 Task: Open Card Card0000000045 in Board Board0000000012 in Workspace WS0000000004 in Trello. Add Member Ayush98111@gmail.com to Card Card0000000045 in Board Board0000000012 in Workspace WS0000000004 in Trello. Add Purple Label titled Label0000000045 to Card Card0000000045 in Board Board0000000012 in Workspace WS0000000004 in Trello. Add Checklist CL0000000045 to Card Card0000000045 in Board Board0000000012 in Workspace WS0000000004 in Trello. Add Dates with Start Date as Aug 01 2023 and Due Date as Aug 31 2023 to Card Card0000000045 in Board Board0000000012 in Workspace WS0000000004 in Trello
Action: Mouse moved to (65, 358)
Screenshot: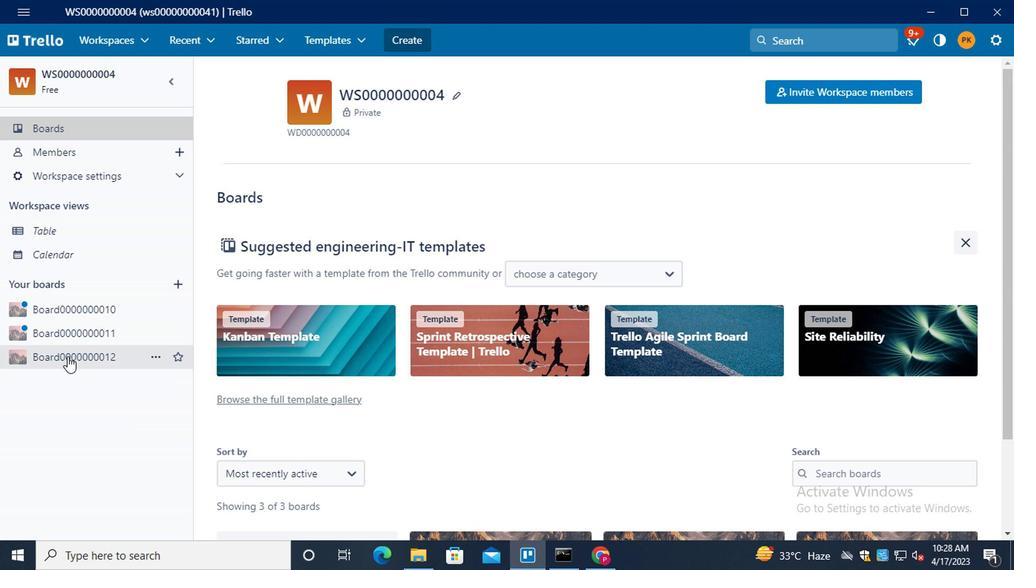 
Action: Mouse pressed left at (65, 358)
Screenshot: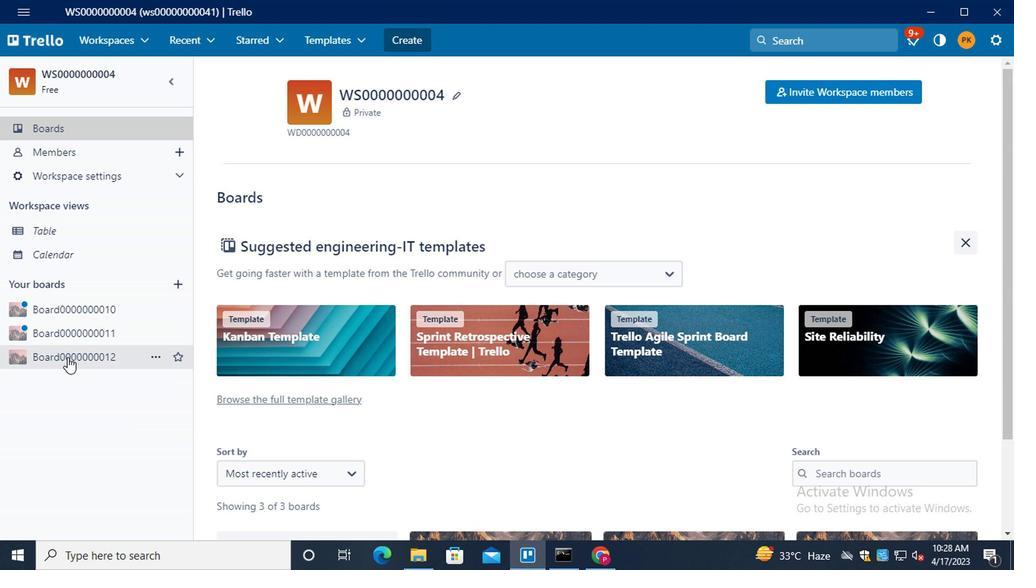 
Action: Mouse moved to (317, 174)
Screenshot: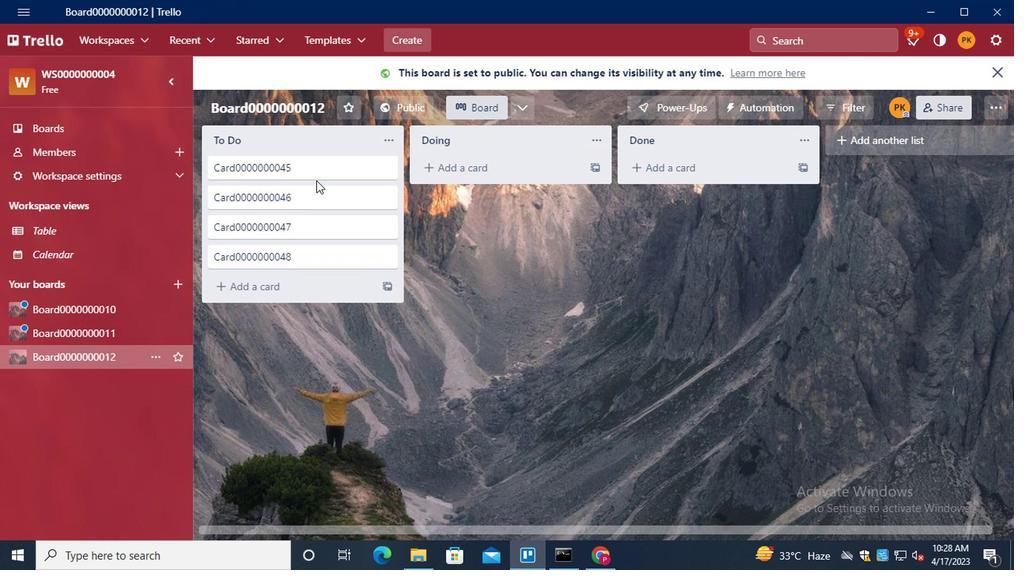 
Action: Mouse pressed left at (317, 174)
Screenshot: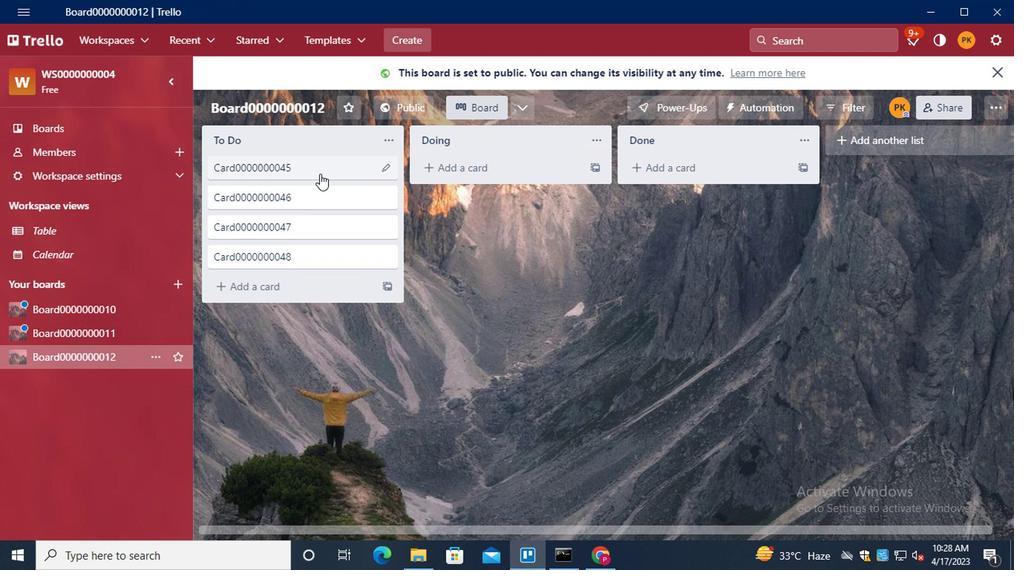 
Action: Mouse moved to (703, 148)
Screenshot: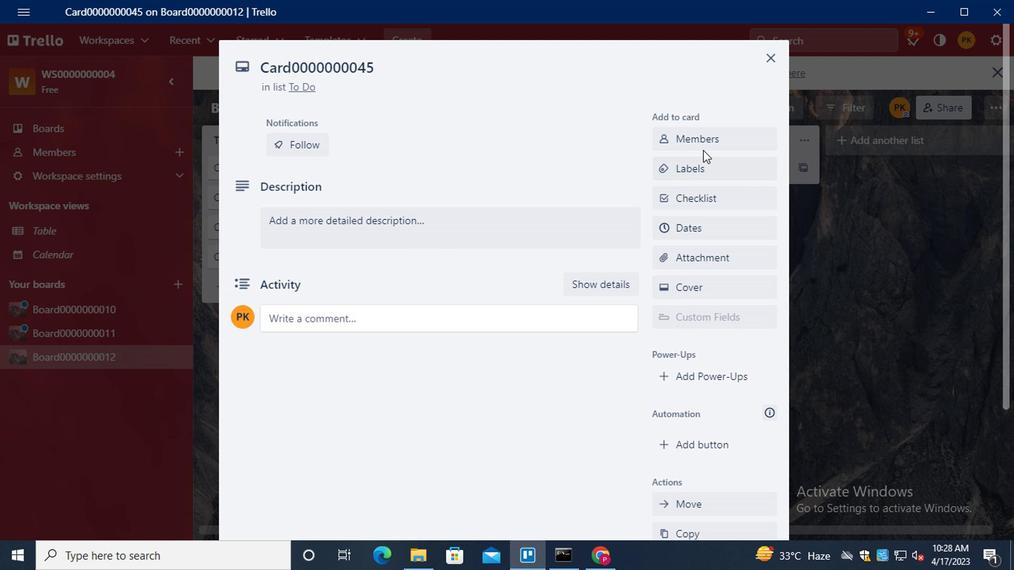
Action: Mouse pressed left at (703, 148)
Screenshot: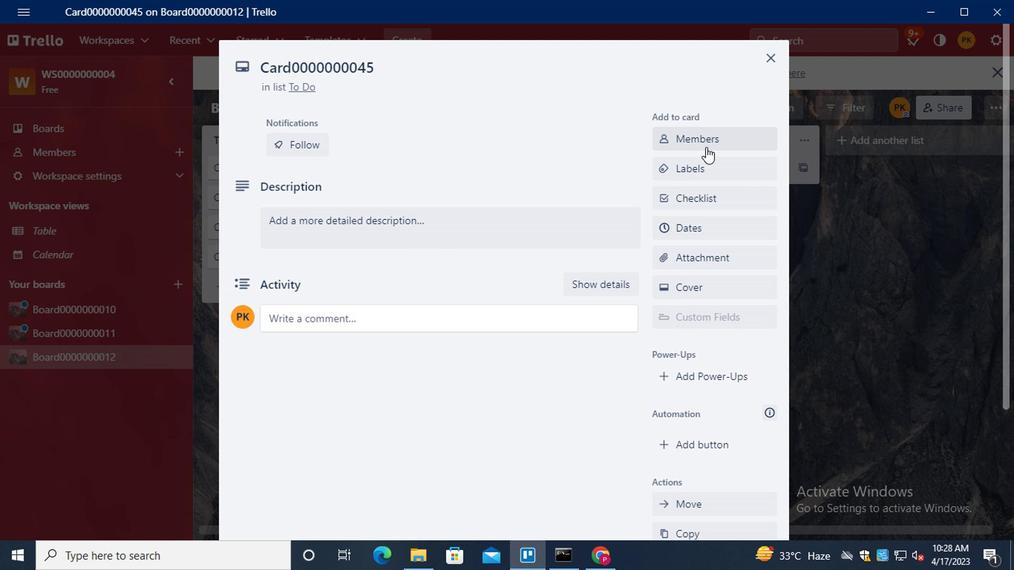 
Action: Key pressed <Key.shift>AYU
Screenshot: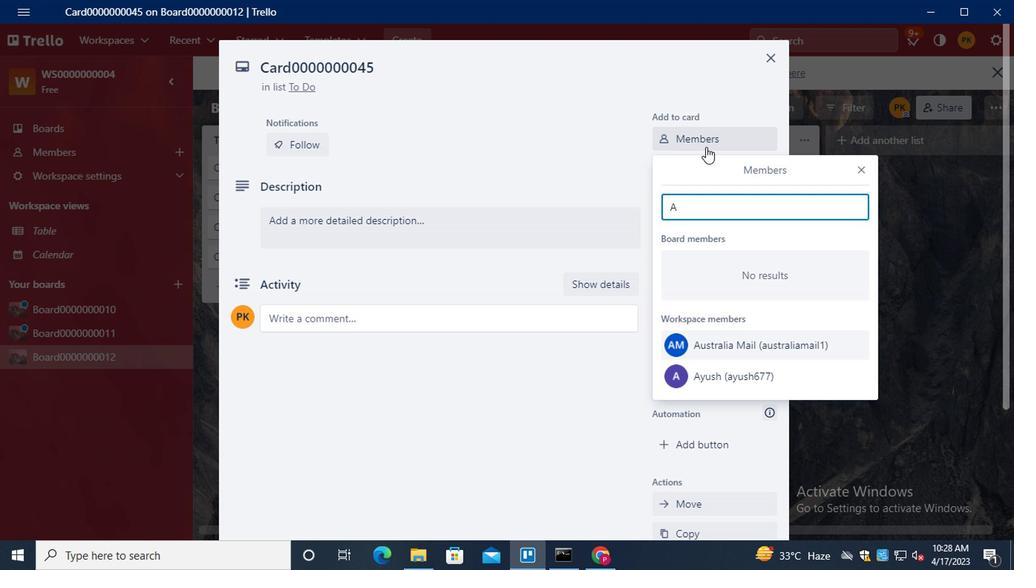 
Action: Mouse moved to (754, 338)
Screenshot: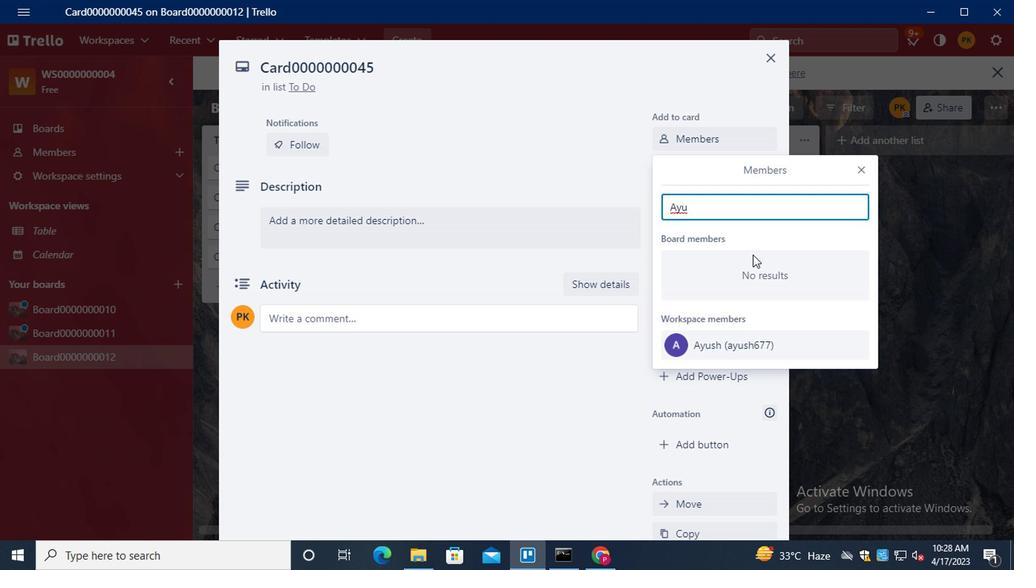
Action: Mouse pressed left at (754, 338)
Screenshot: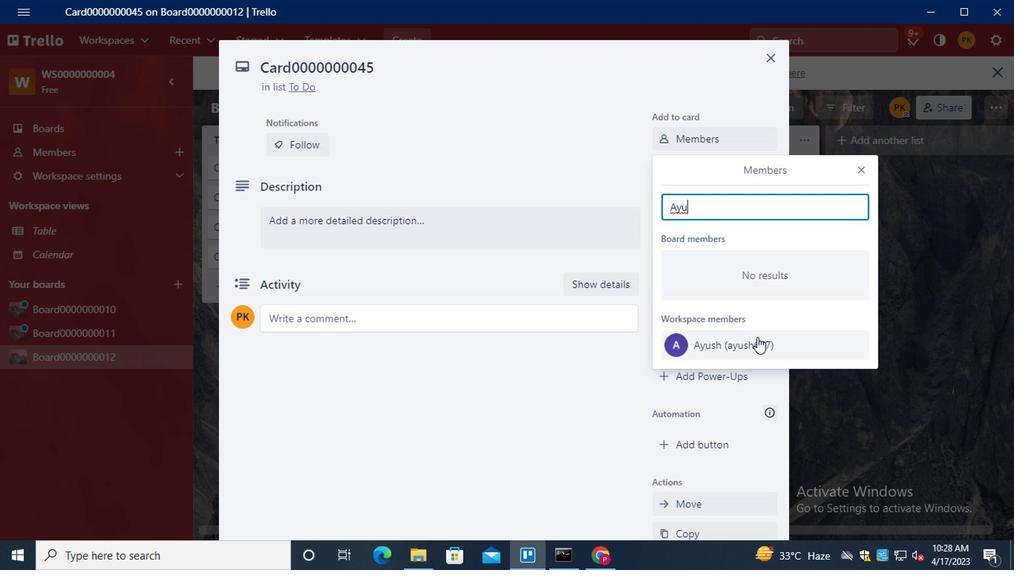 
Action: Mouse moved to (862, 172)
Screenshot: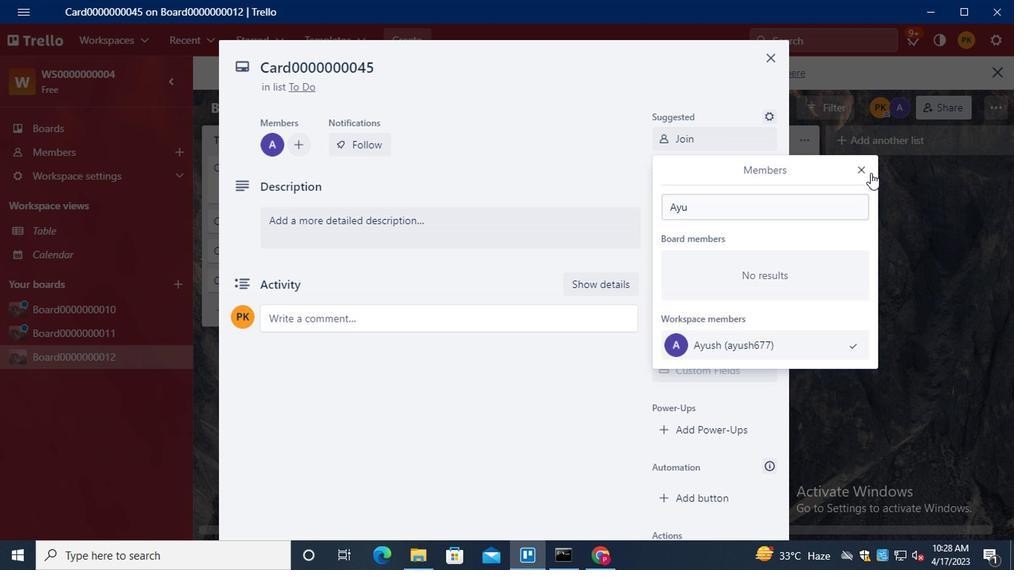 
Action: Mouse pressed left at (862, 172)
Screenshot: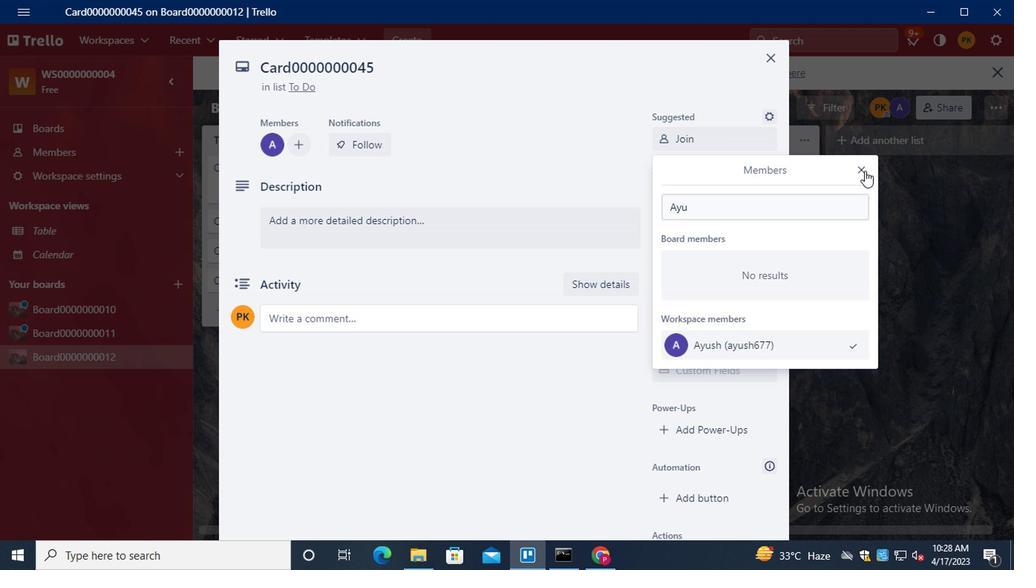 
Action: Mouse moved to (705, 229)
Screenshot: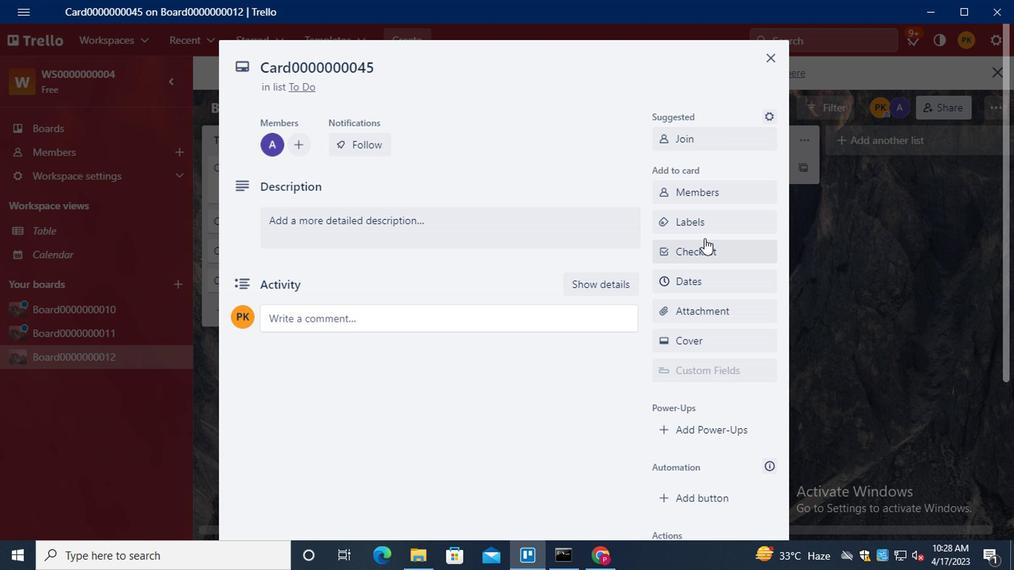 
Action: Mouse pressed left at (705, 229)
Screenshot: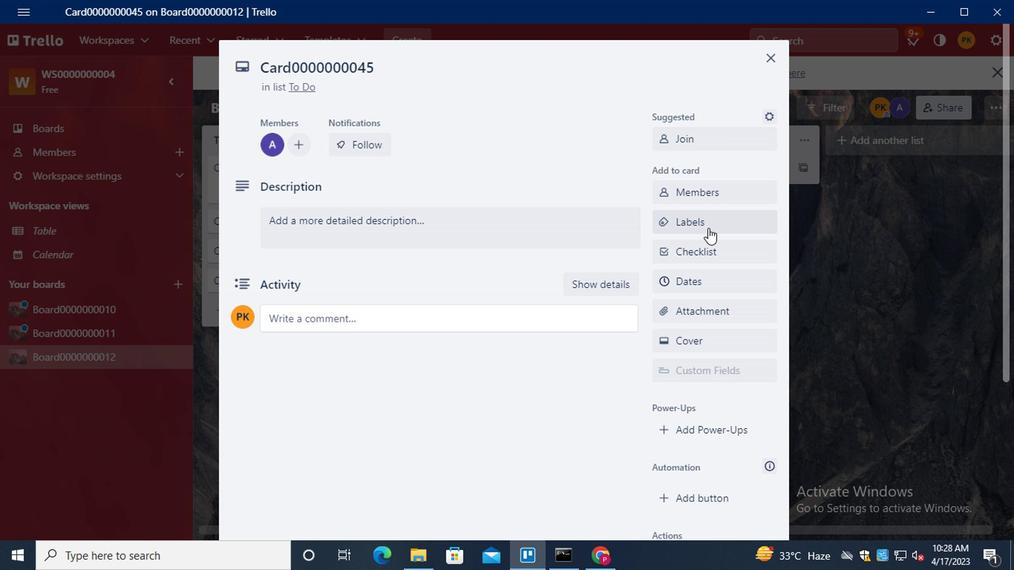 
Action: Mouse moved to (738, 336)
Screenshot: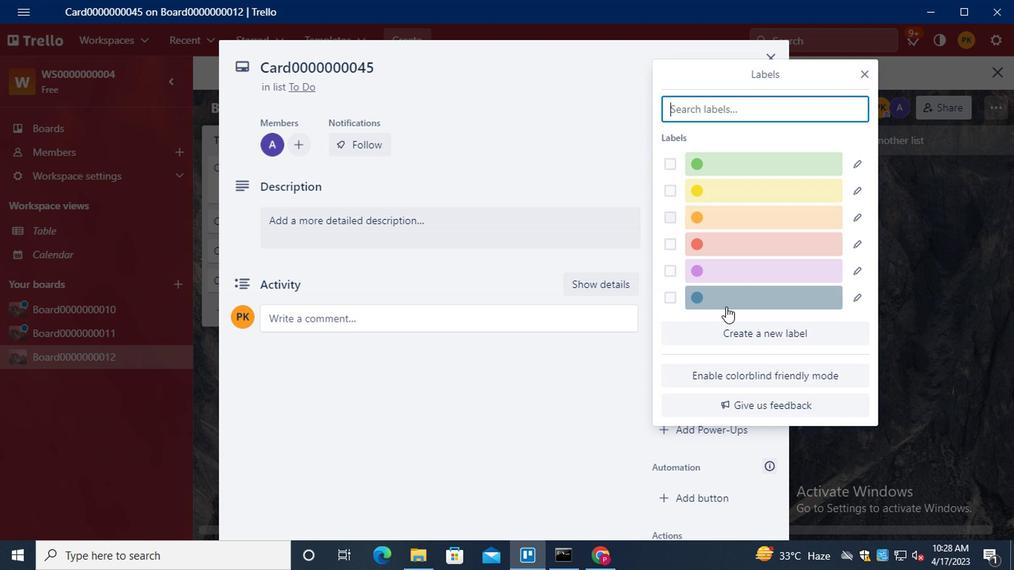 
Action: Mouse pressed left at (738, 336)
Screenshot: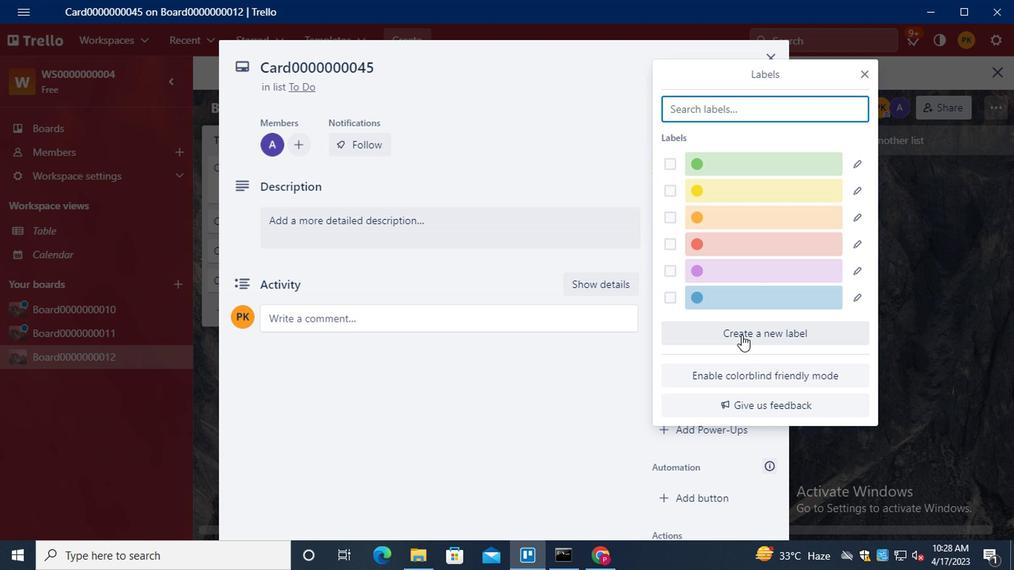 
Action: Mouse moved to (746, 205)
Screenshot: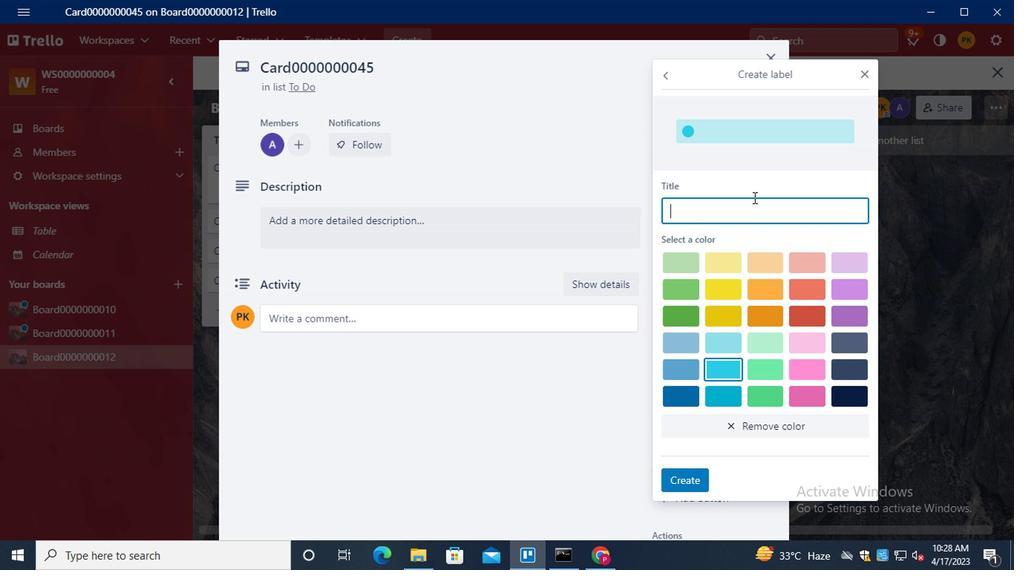 
Action: Key pressed <Key.shift>LABEL
Screenshot: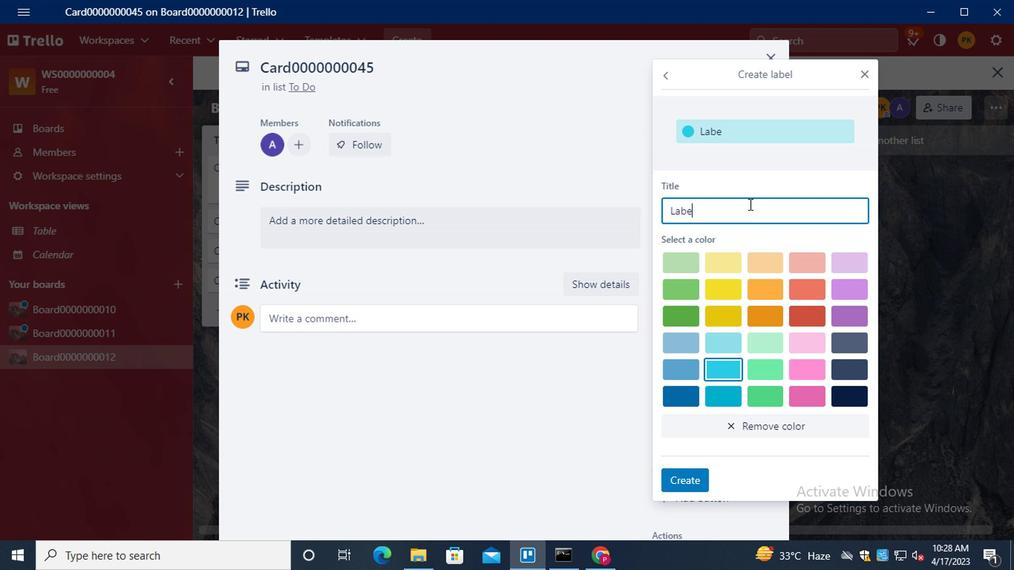 
Action: Mouse moved to (836, 292)
Screenshot: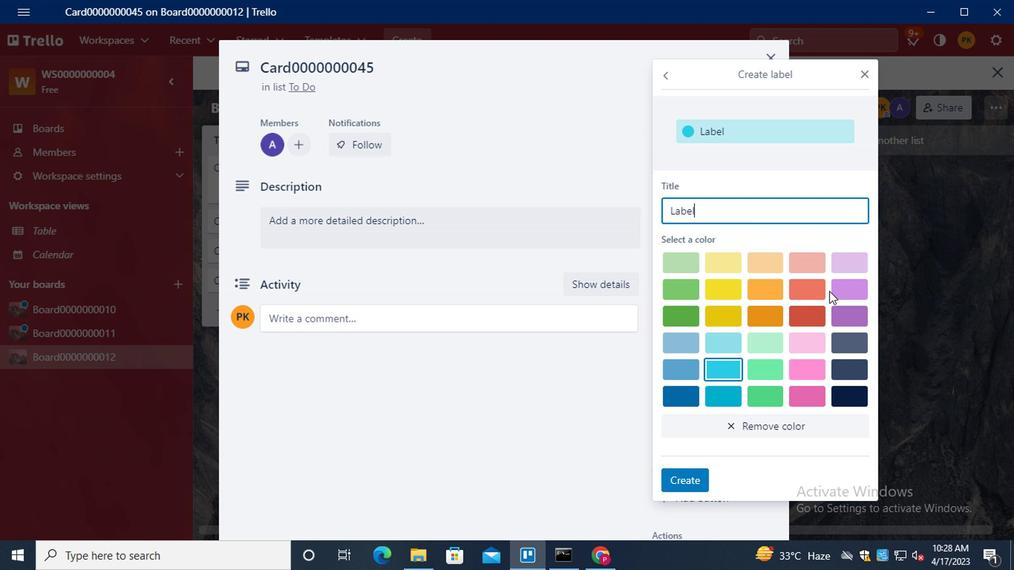 
Action: Mouse pressed left at (836, 292)
Screenshot: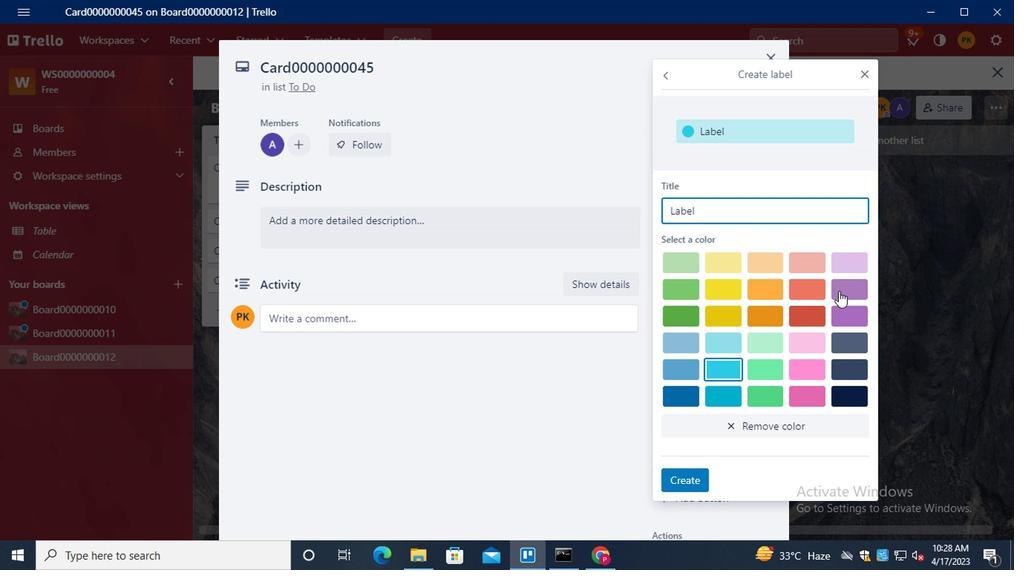 
Action: Mouse moved to (779, 205)
Screenshot: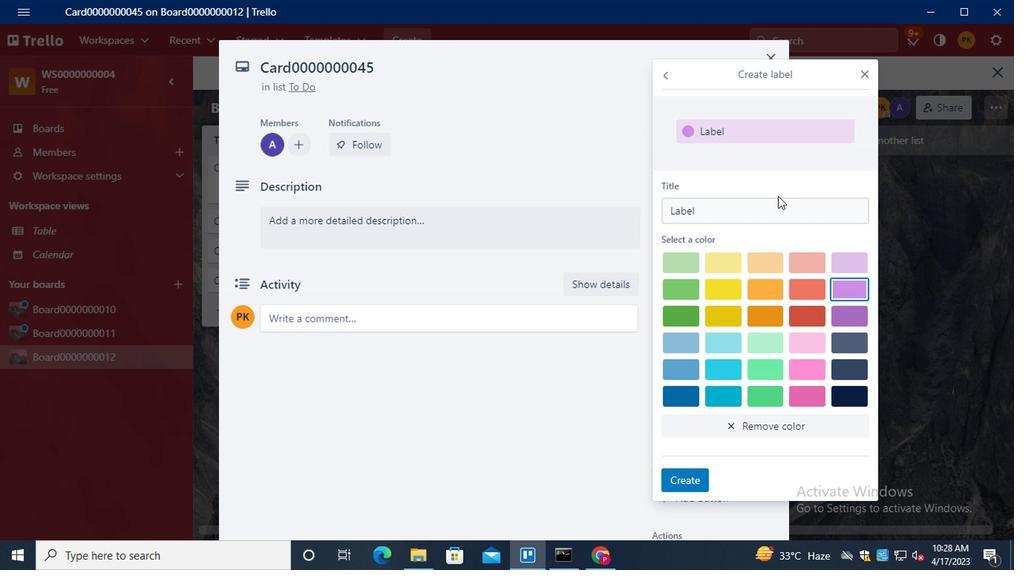 
Action: Mouse pressed left at (779, 205)
Screenshot: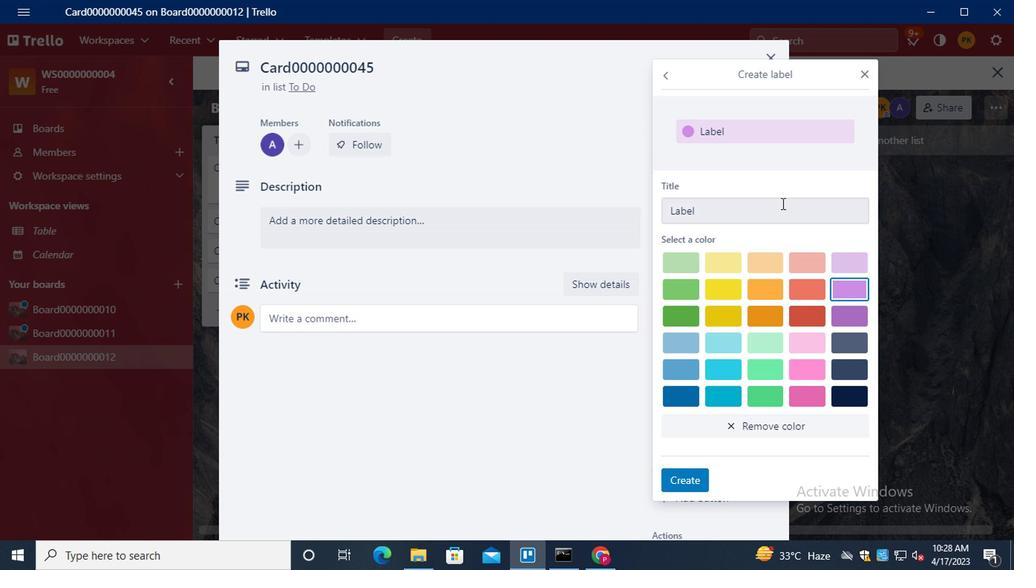 
Action: Key pressed 0000000045
Screenshot: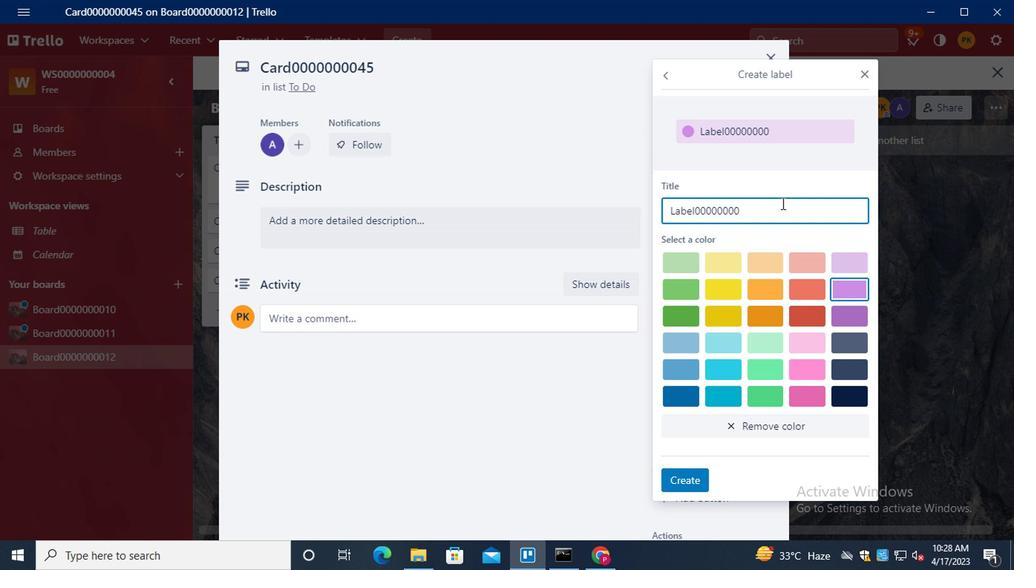
Action: Mouse moved to (691, 471)
Screenshot: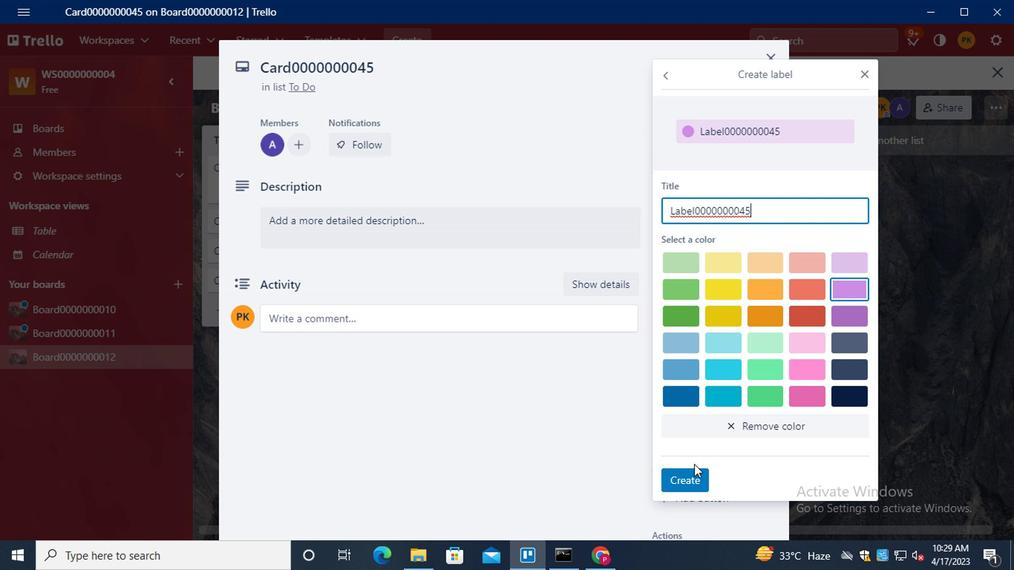 
Action: Mouse pressed left at (691, 471)
Screenshot: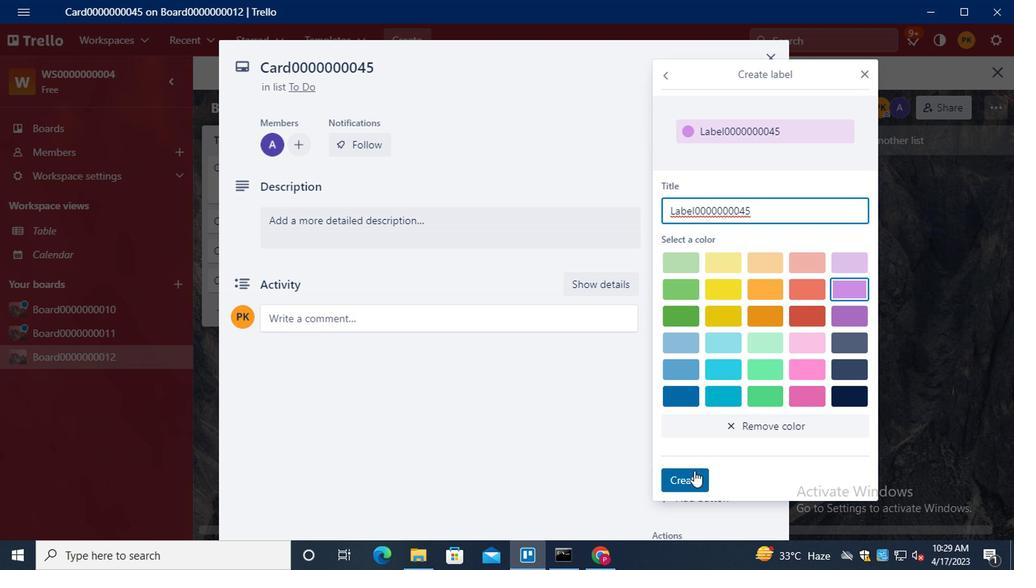 
Action: Mouse moved to (865, 76)
Screenshot: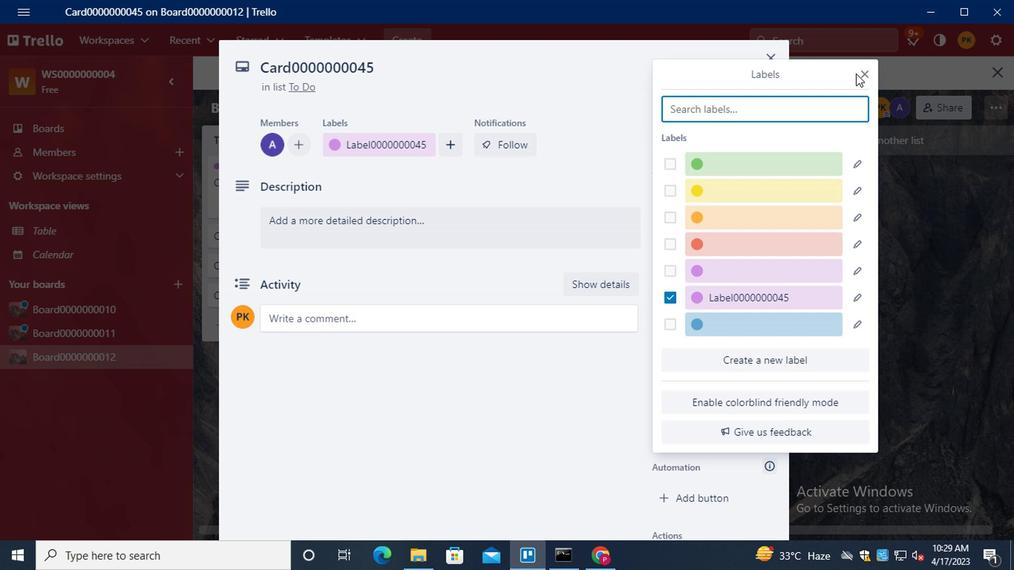 
Action: Mouse pressed left at (865, 76)
Screenshot: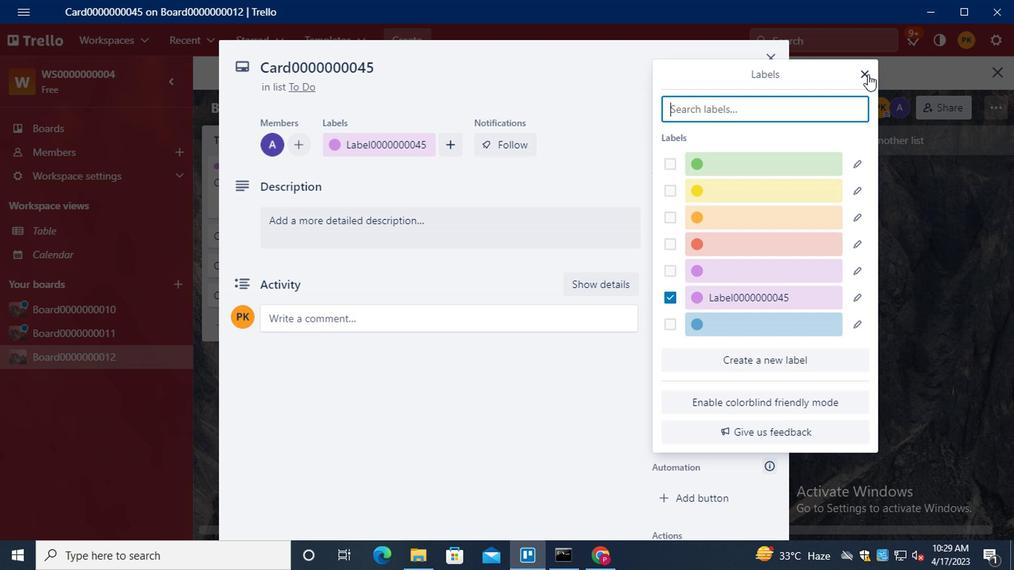 
Action: Mouse moved to (689, 255)
Screenshot: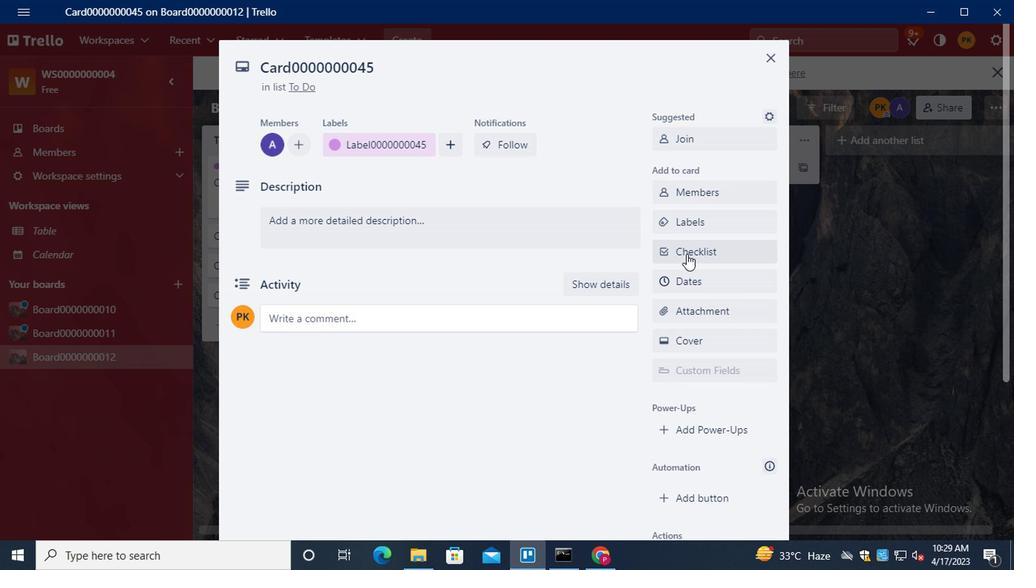
Action: Mouse pressed left at (689, 255)
Screenshot: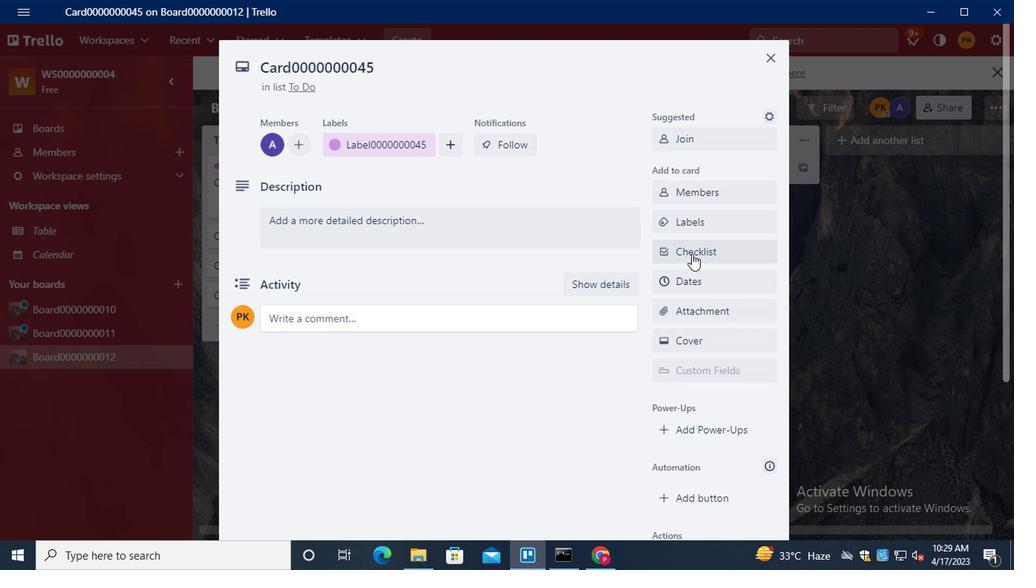 
Action: Key pressed <Key.shift>CL0000000045
Screenshot: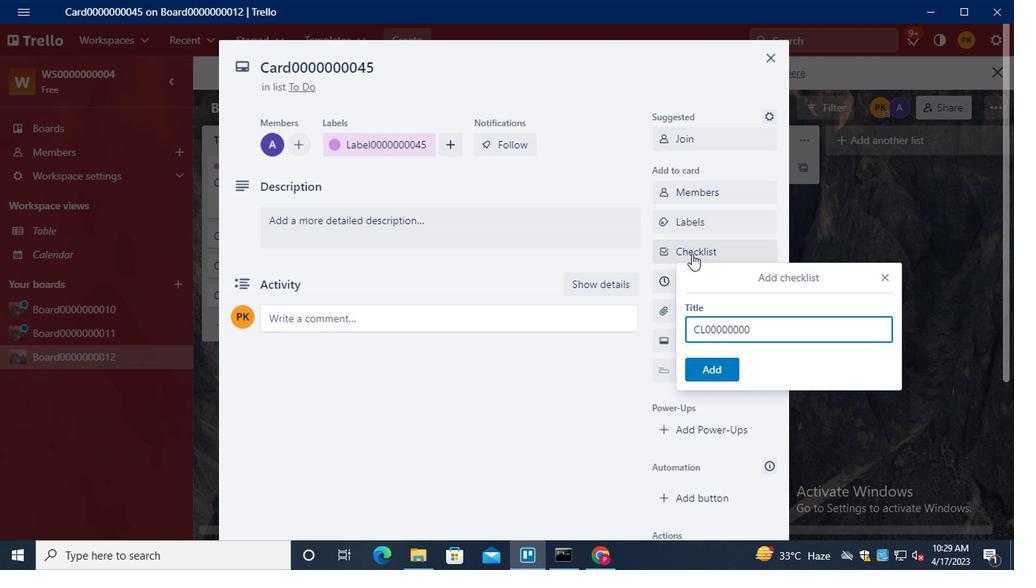 
Action: Mouse moved to (718, 371)
Screenshot: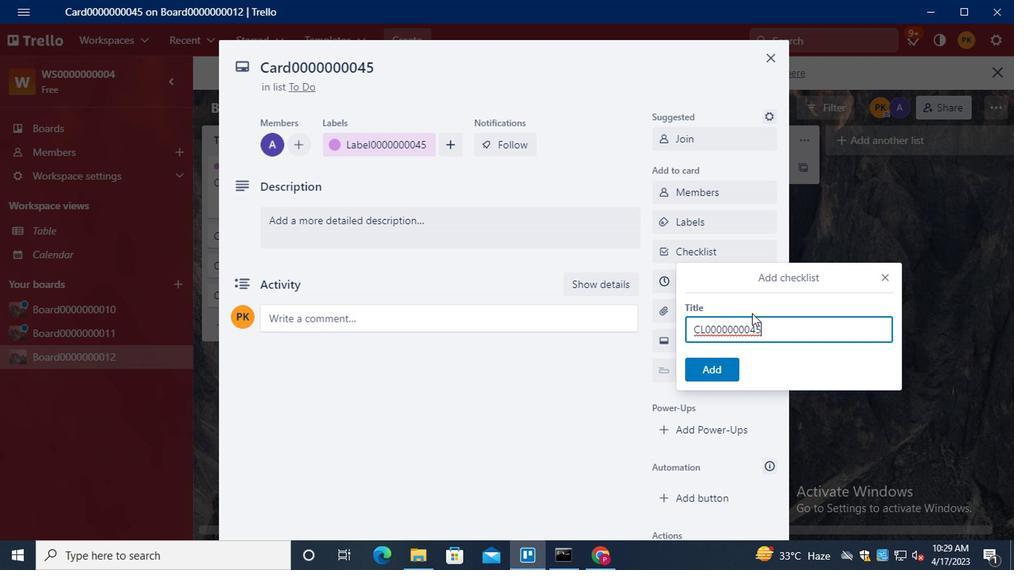 
Action: Mouse pressed left at (718, 371)
Screenshot: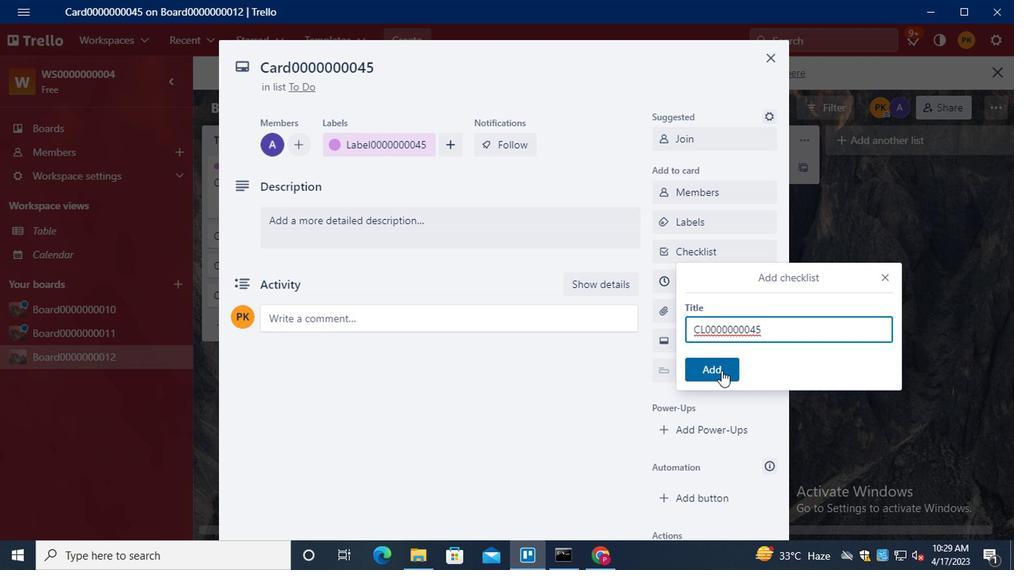 
Action: Mouse moved to (674, 280)
Screenshot: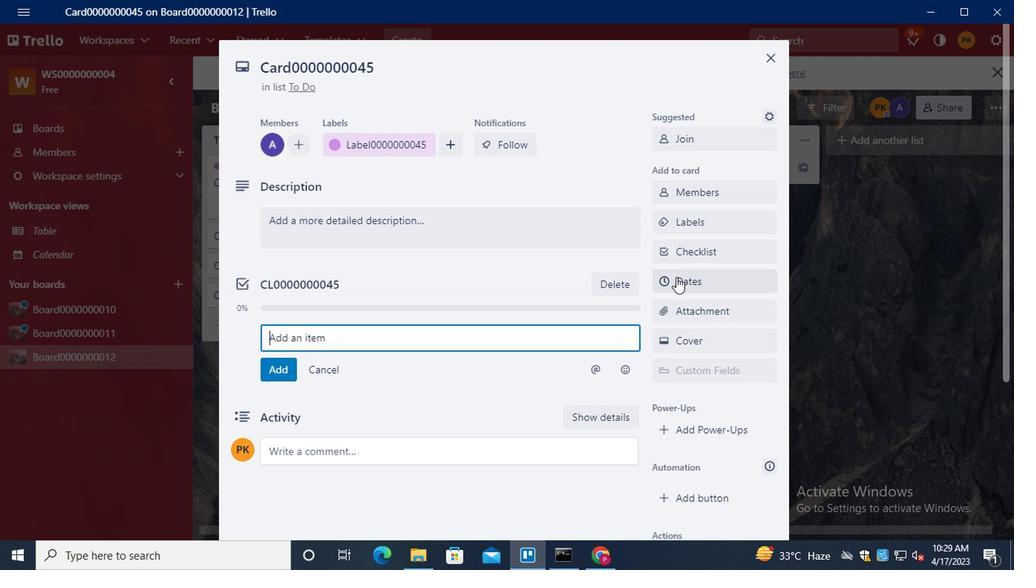 
Action: Mouse pressed left at (674, 280)
Screenshot: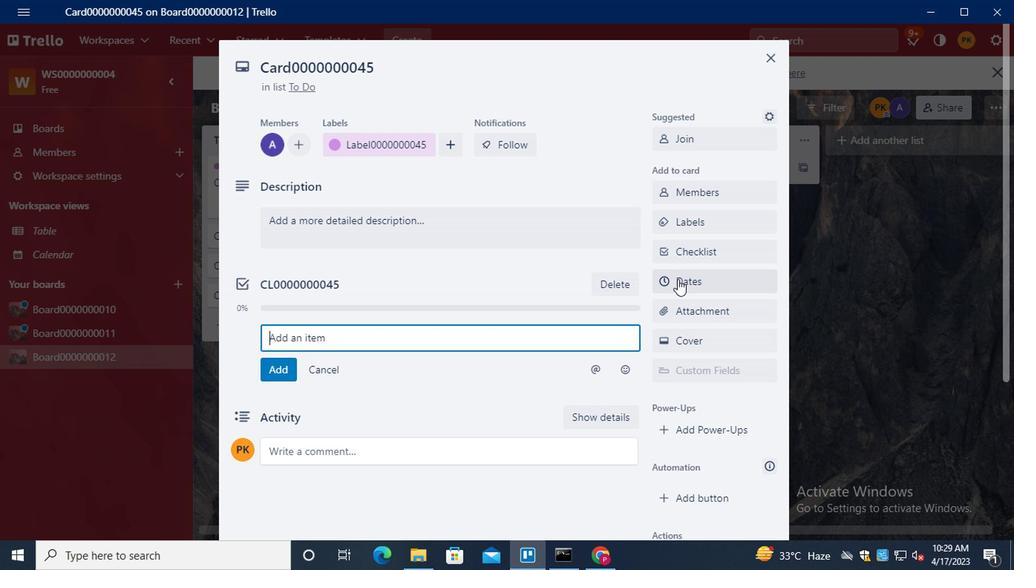 
Action: Mouse moved to (670, 347)
Screenshot: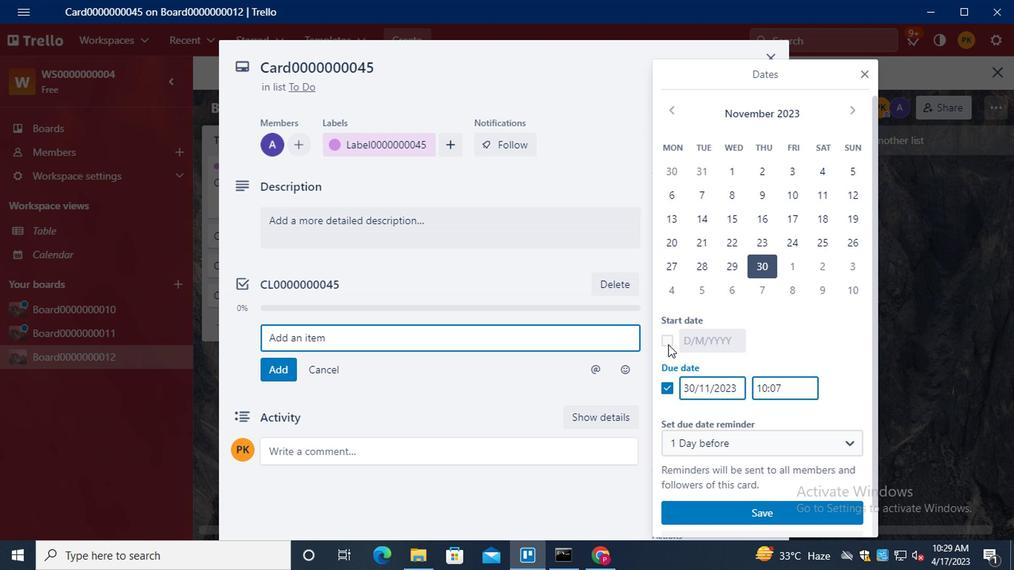 
Action: Mouse pressed left at (670, 347)
Screenshot: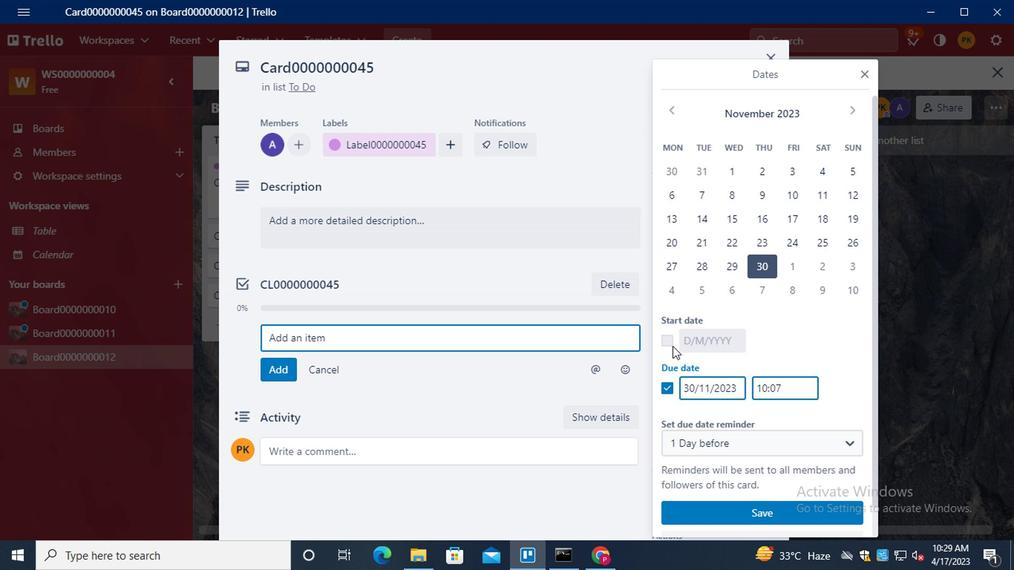 
Action: Mouse moved to (675, 113)
Screenshot: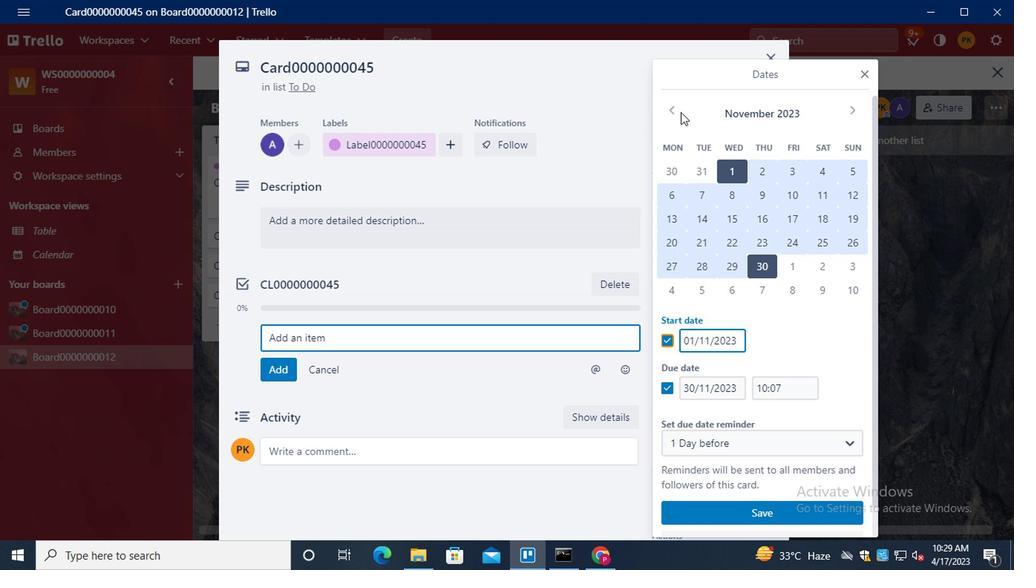 
Action: Mouse pressed left at (675, 113)
Screenshot: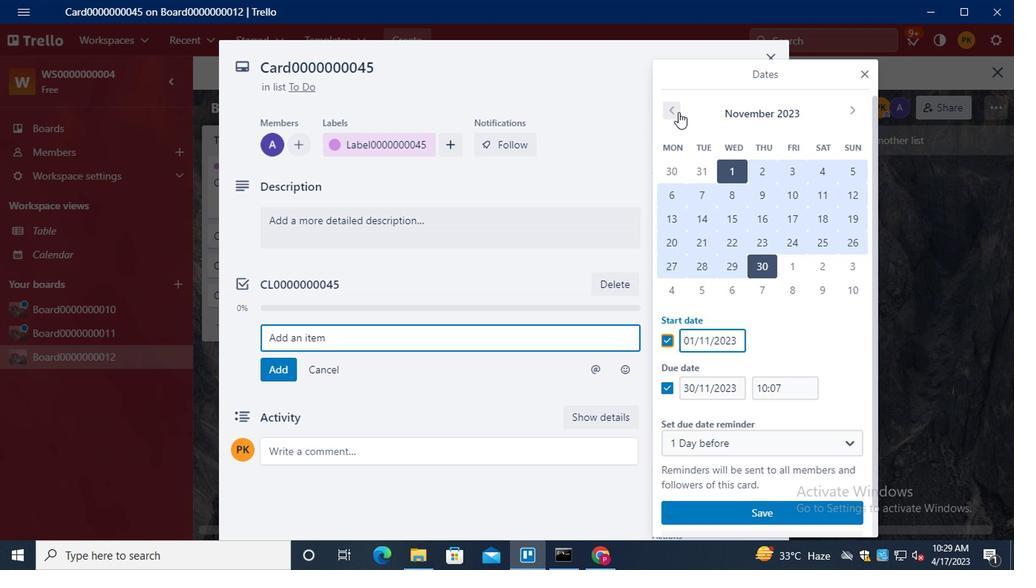 
Action: Mouse pressed left at (675, 113)
Screenshot: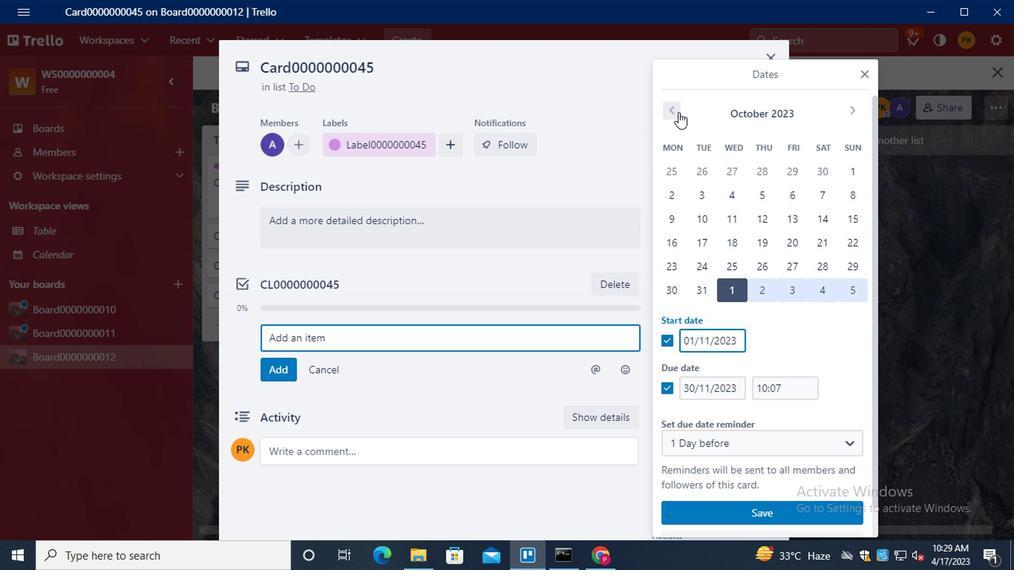 
Action: Mouse pressed left at (675, 113)
Screenshot: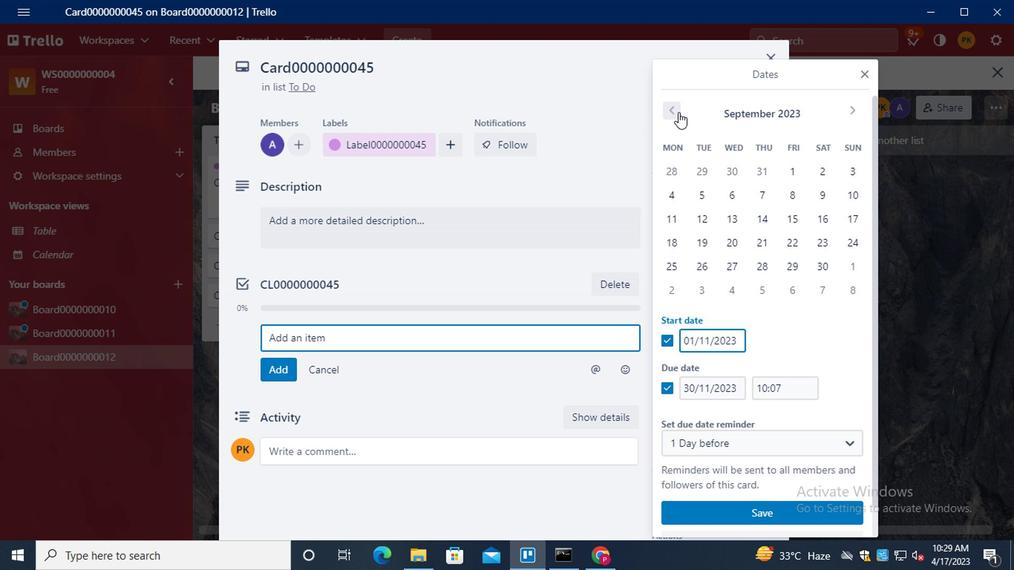 
Action: Mouse pressed left at (675, 113)
Screenshot: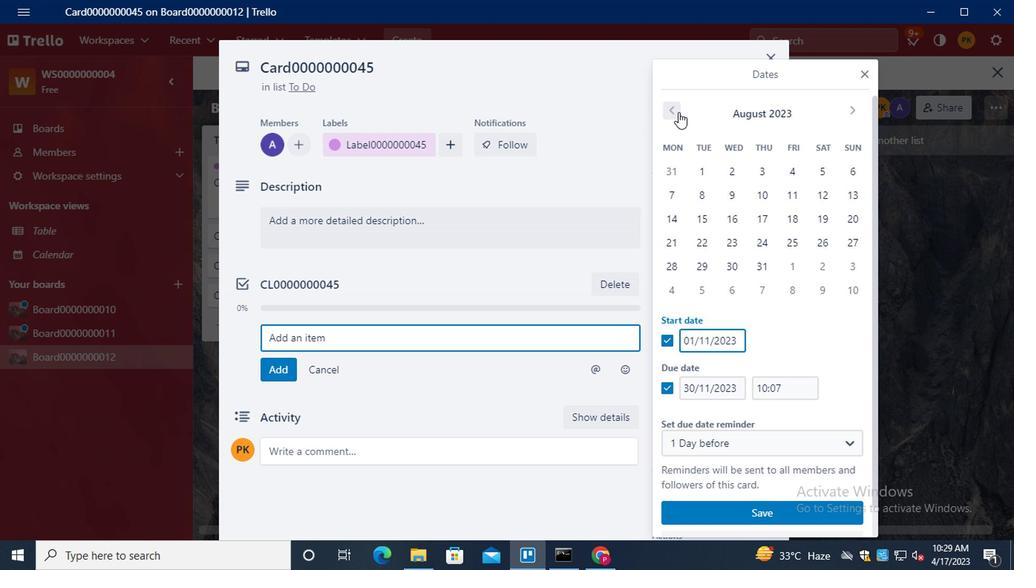 
Action: Mouse moved to (856, 111)
Screenshot: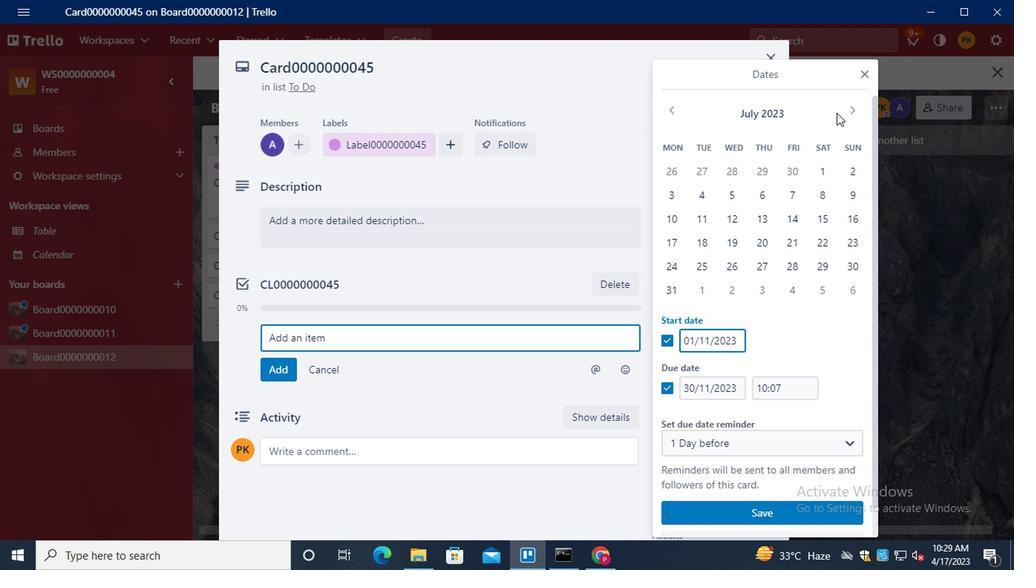 
Action: Mouse pressed left at (856, 111)
Screenshot: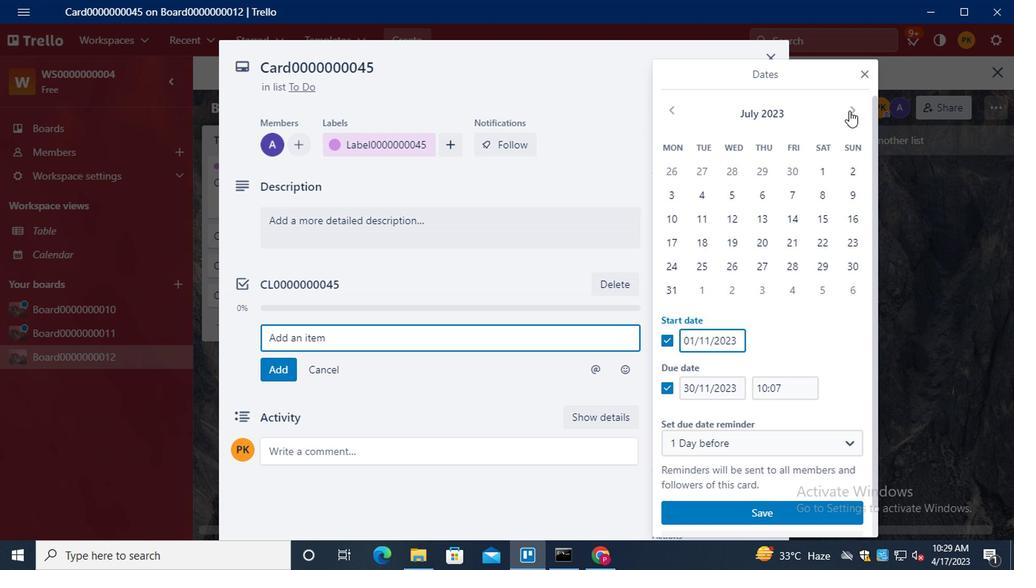 
Action: Mouse moved to (698, 172)
Screenshot: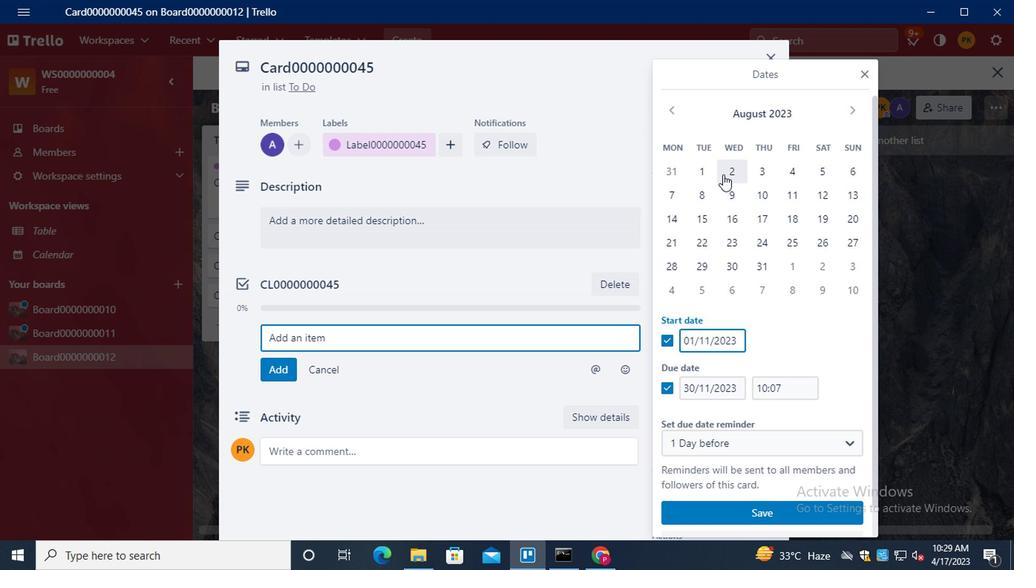 
Action: Mouse pressed left at (698, 172)
Screenshot: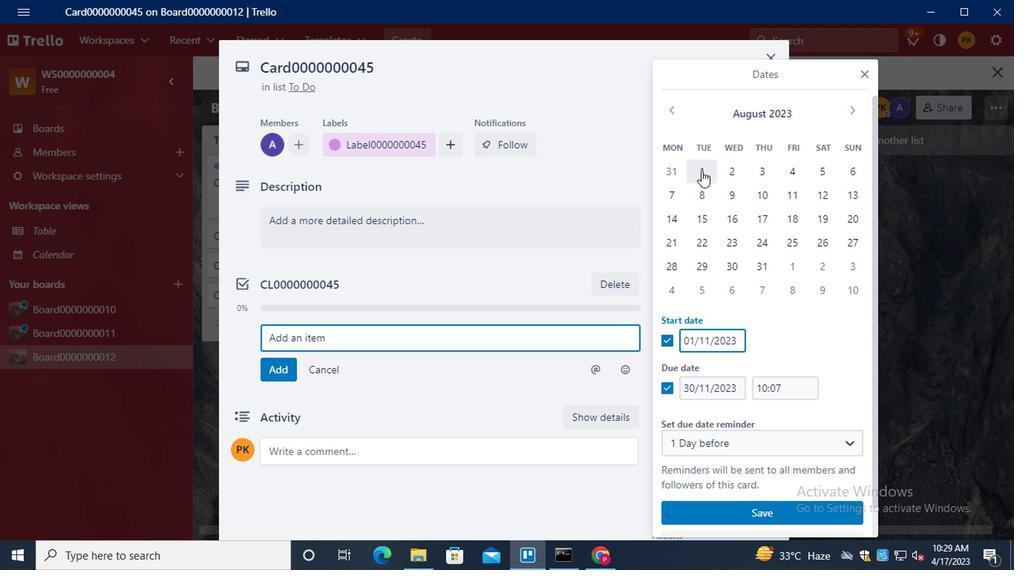 
Action: Mouse moved to (760, 270)
Screenshot: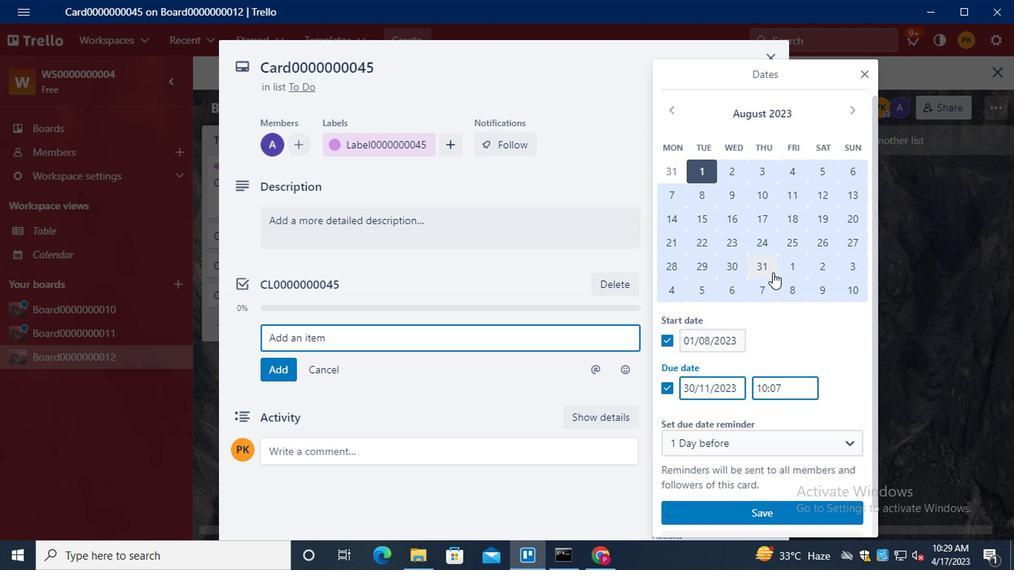 
Action: Mouse pressed left at (760, 270)
Screenshot: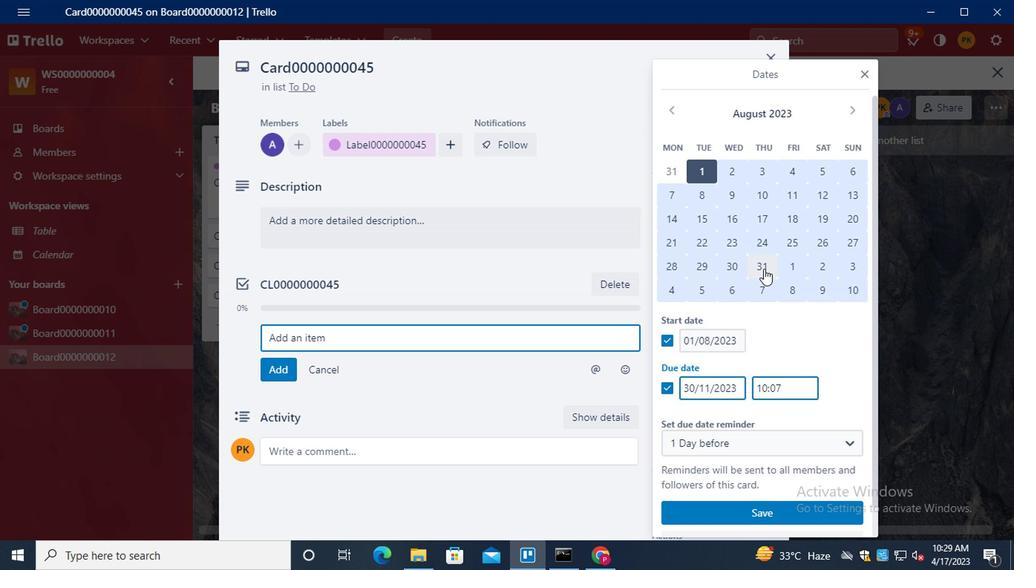 
Action: Mouse moved to (761, 510)
Screenshot: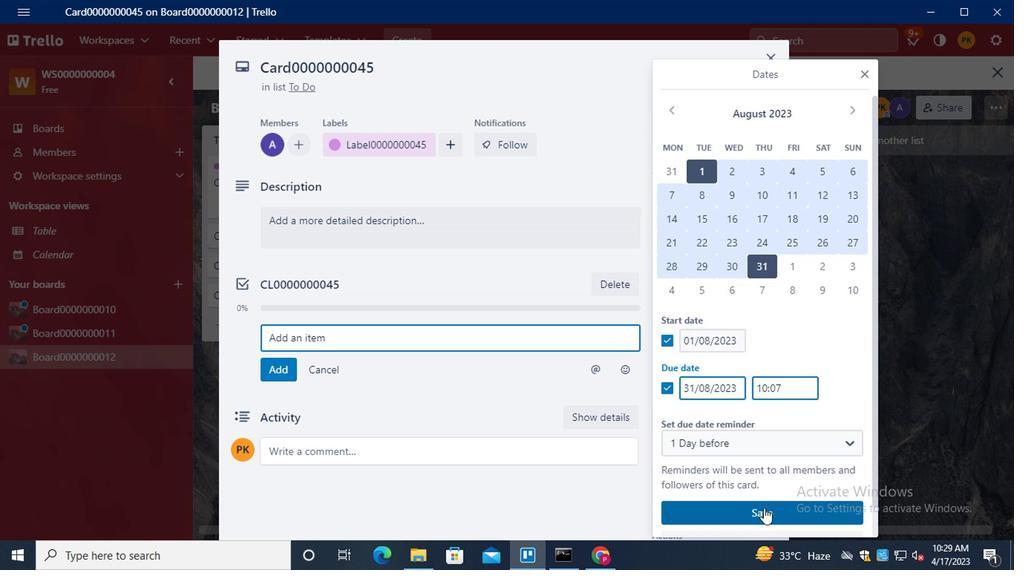 
Action: Mouse pressed left at (761, 510)
Screenshot: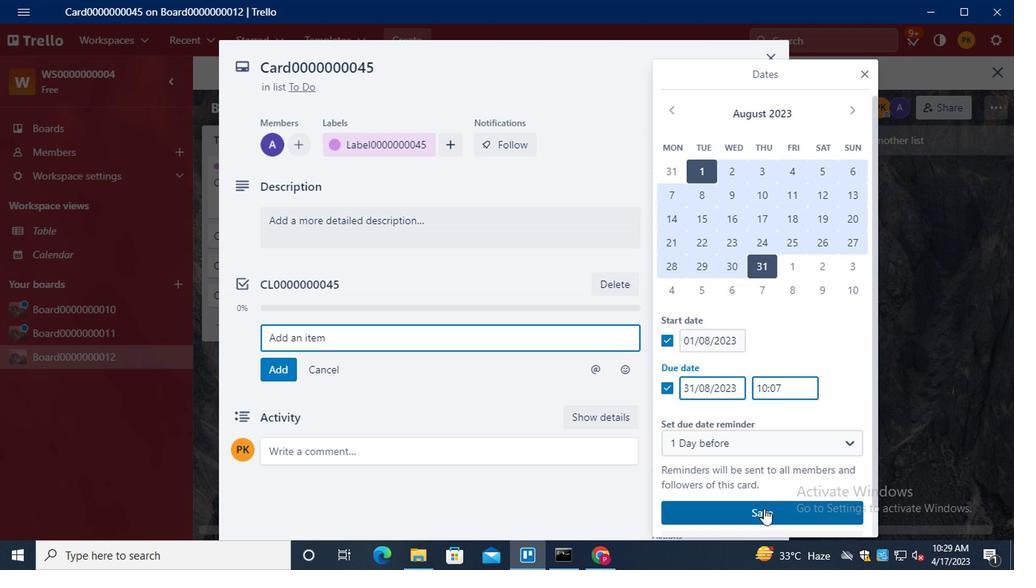 
Action: Mouse moved to (495, 352)
Screenshot: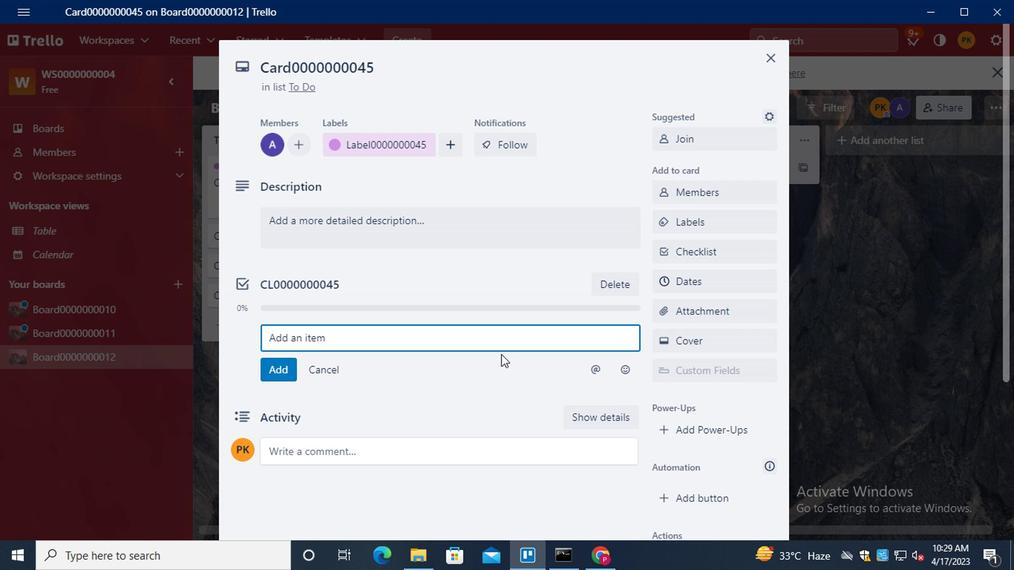 
Action: Mouse scrolled (495, 353) with delta (0, 0)
Screenshot: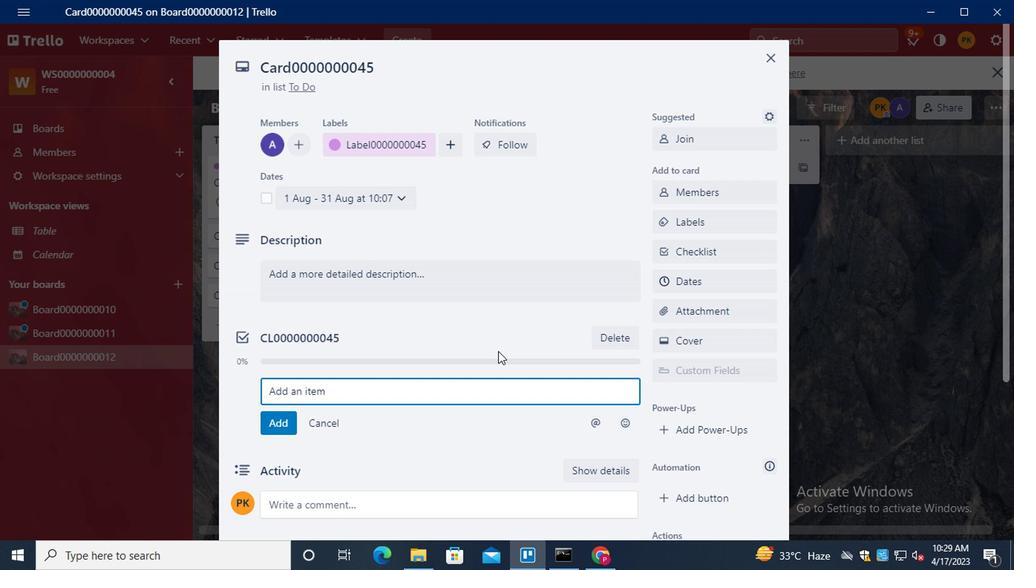 
Action: Mouse scrolled (495, 353) with delta (0, 0)
Screenshot: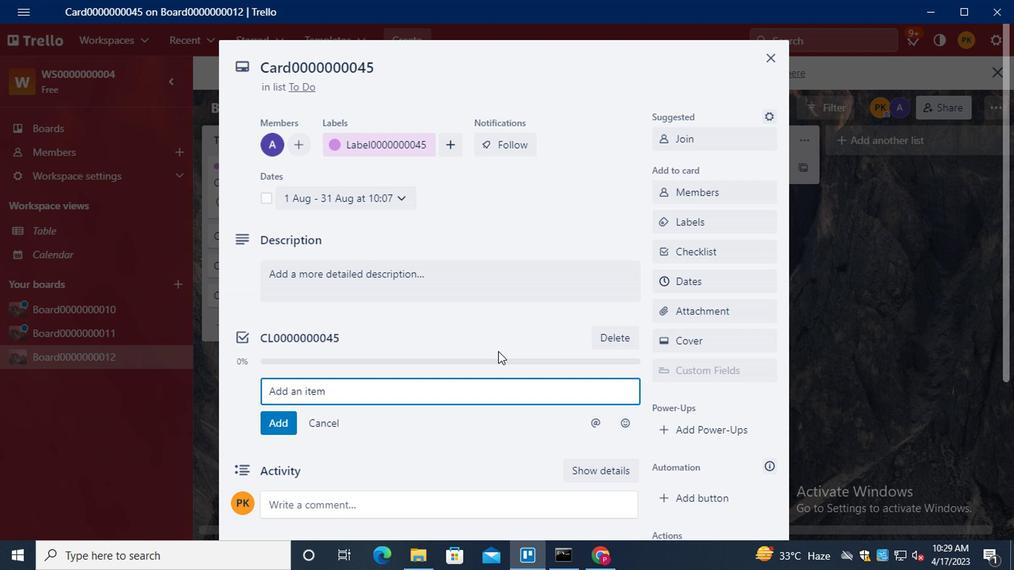
Action: Mouse scrolled (495, 353) with delta (0, 0)
Screenshot: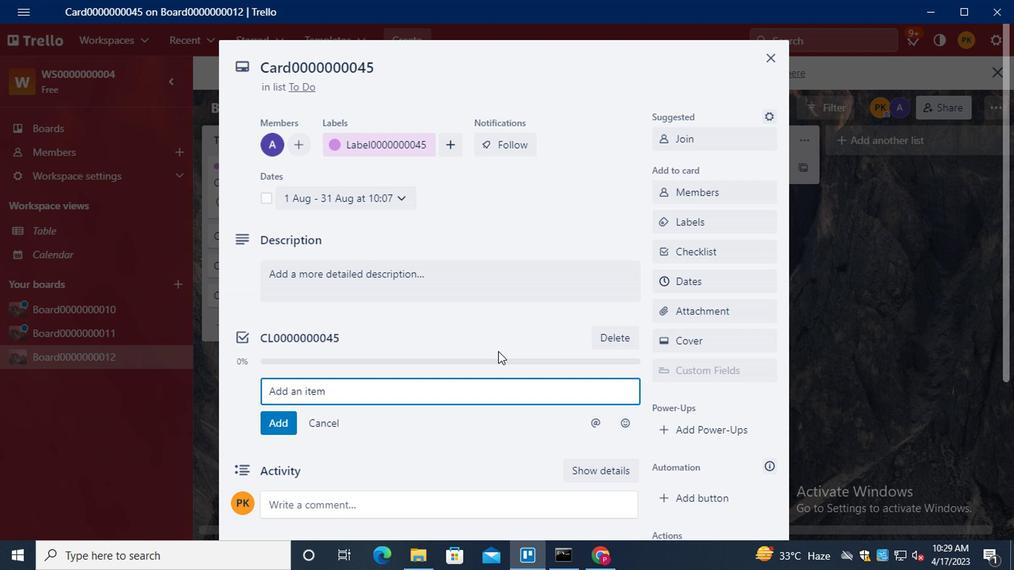 
